 Task: Insert the text "The End" at the footer.
Action: Mouse moved to (139, 100)
Screenshot: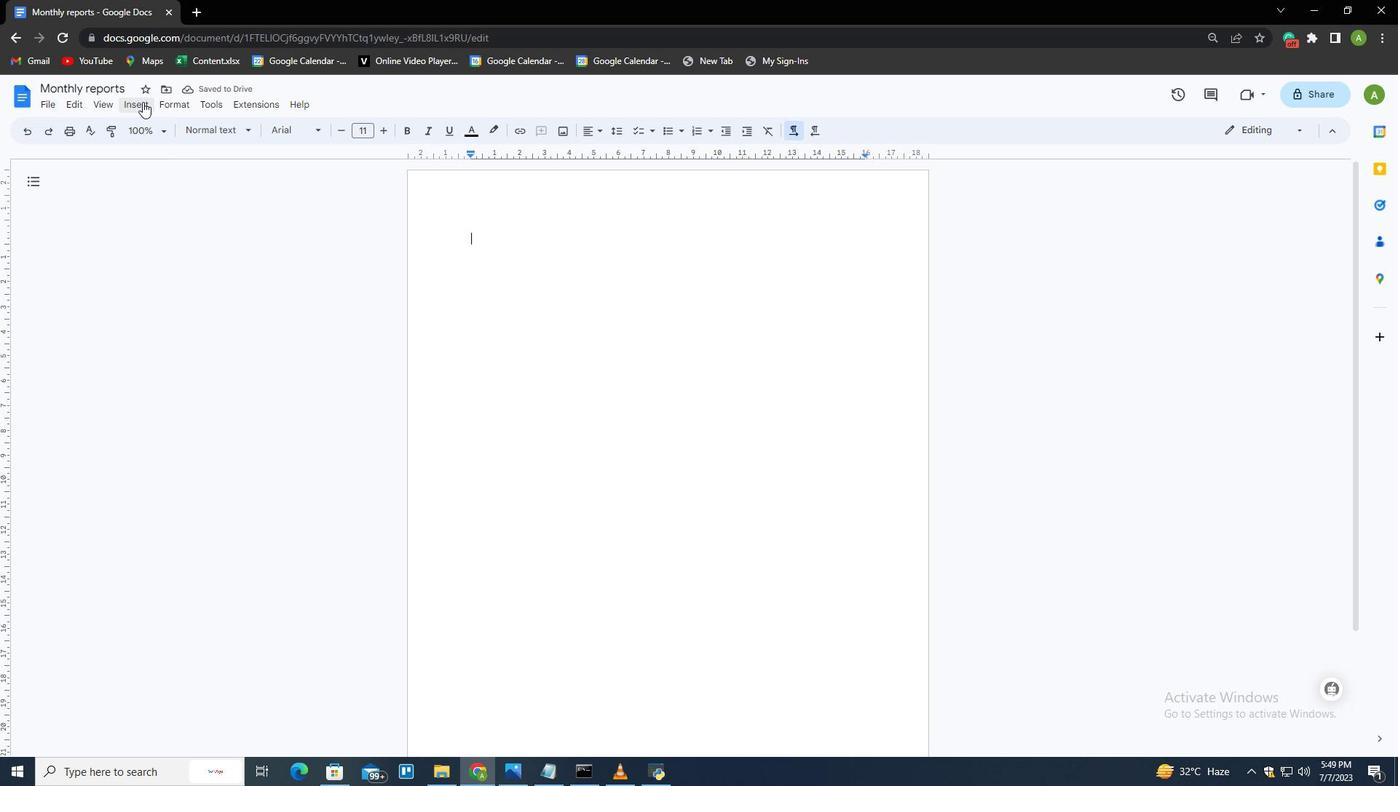 
Action: Mouse pressed left at (139, 100)
Screenshot: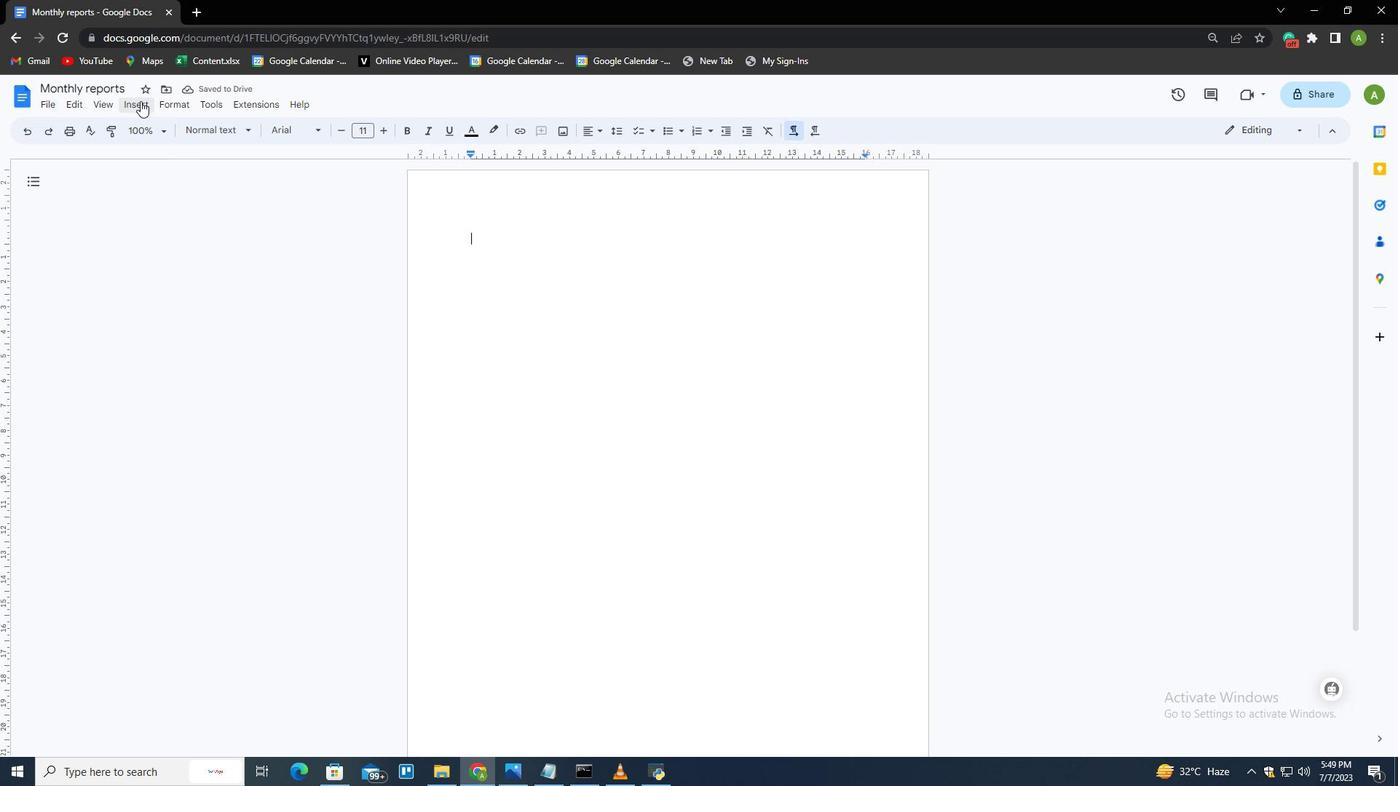 
Action: Mouse moved to (190, 432)
Screenshot: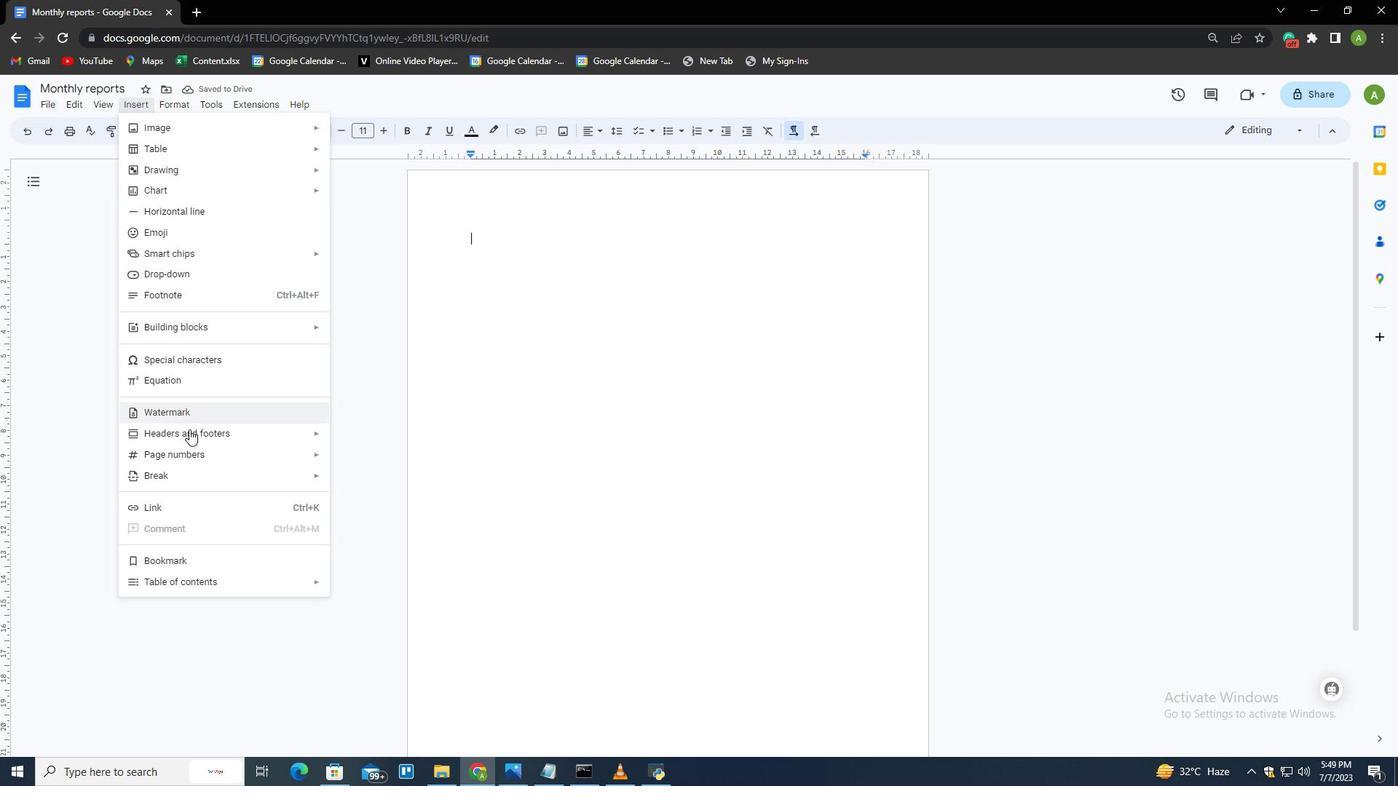 
Action: Mouse pressed left at (190, 432)
Screenshot: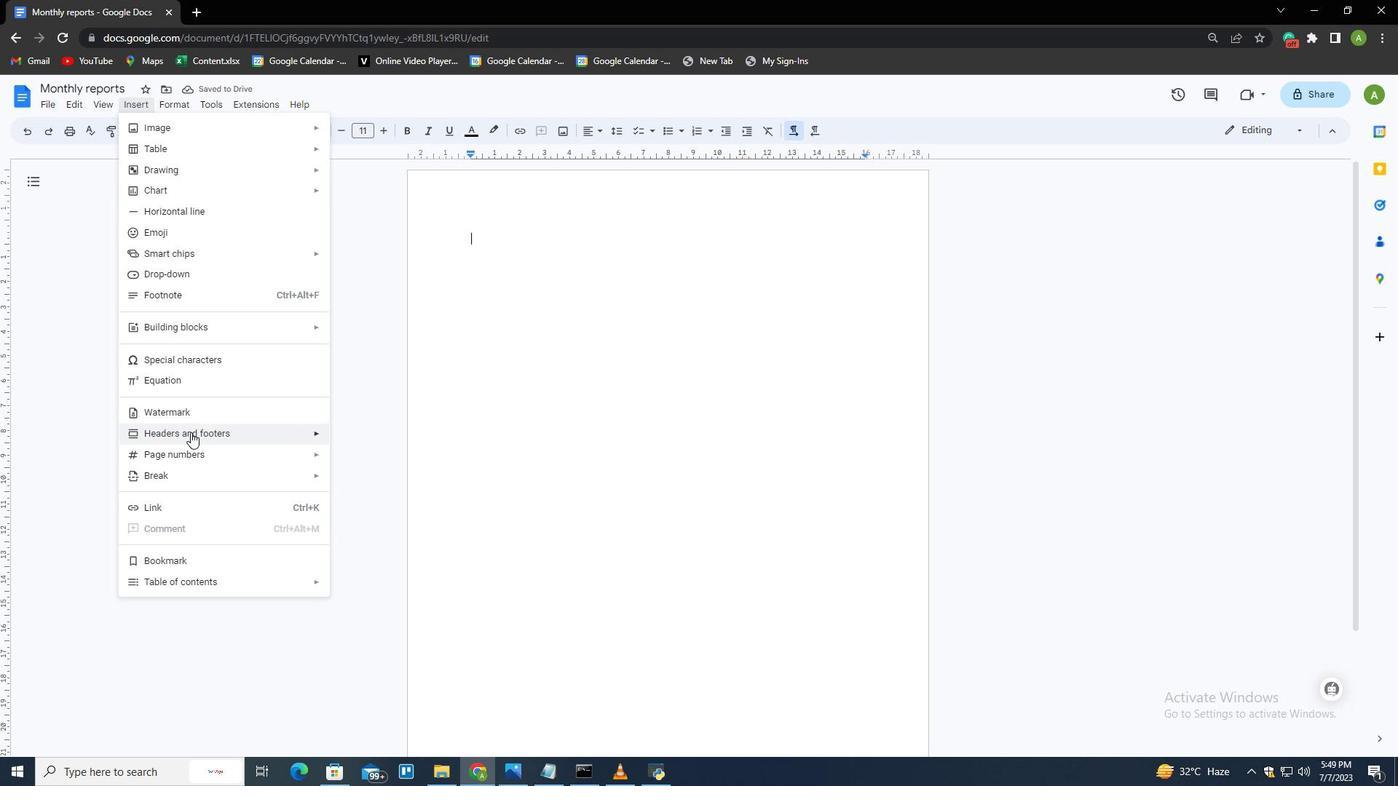 
Action: Mouse moved to (359, 454)
Screenshot: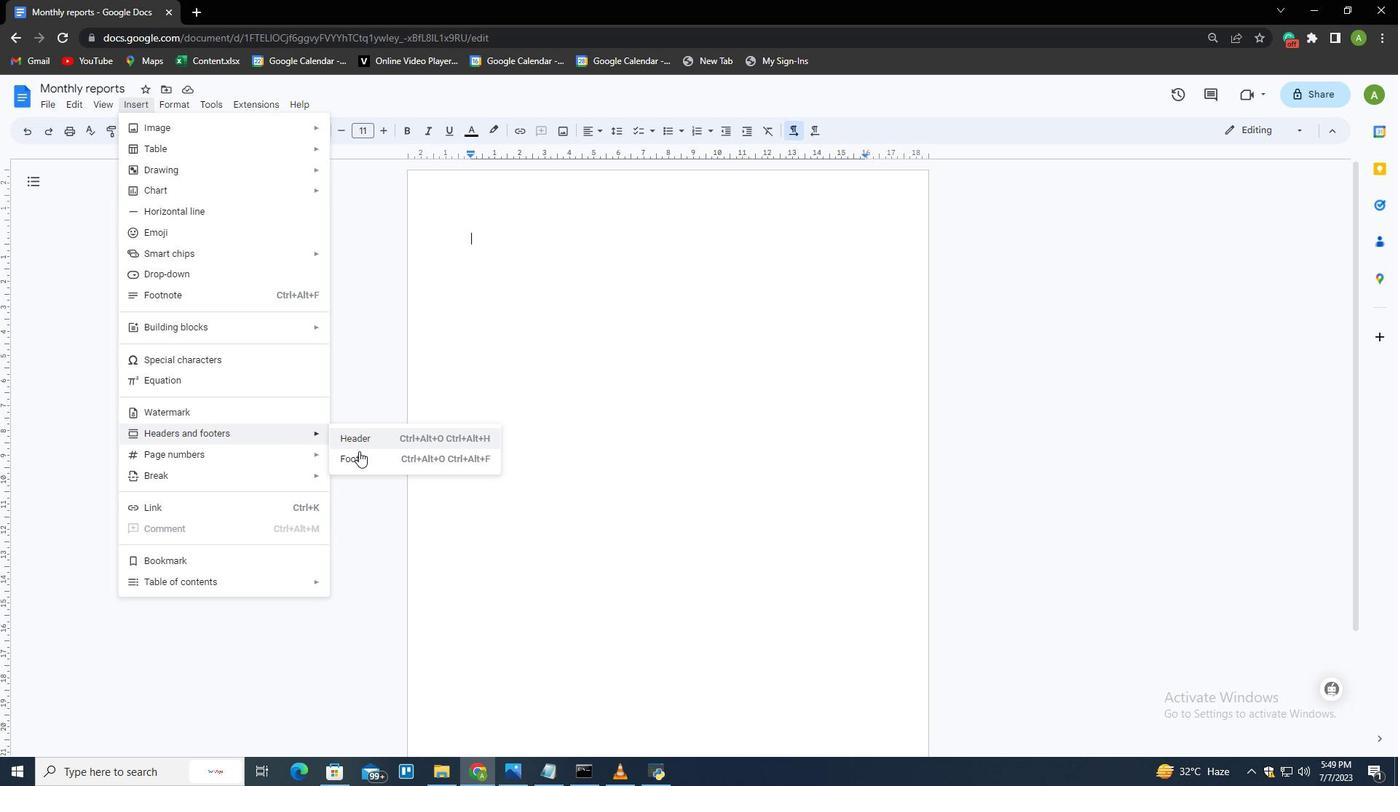 
Action: Mouse pressed left at (359, 454)
Screenshot: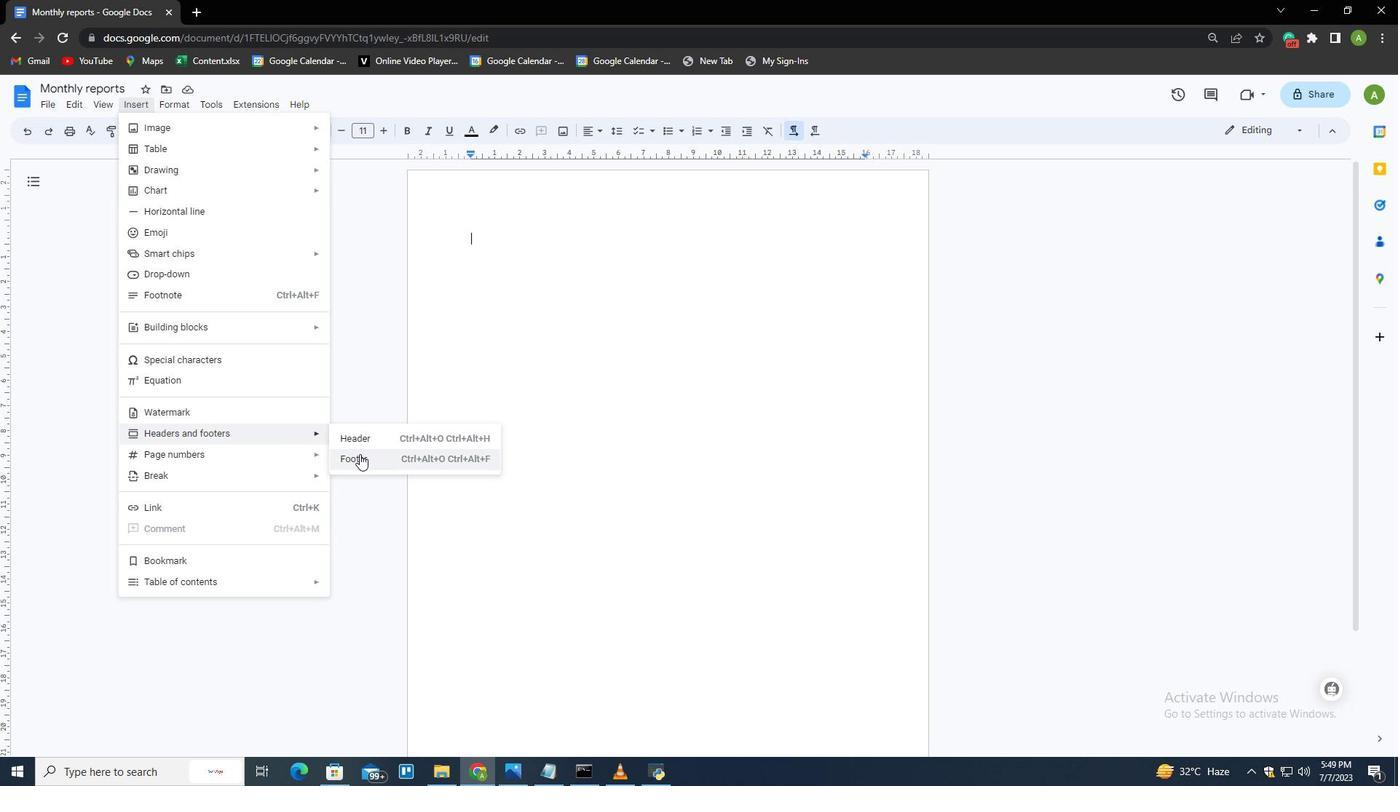 
Action: Mouse moved to (512, 638)
Screenshot: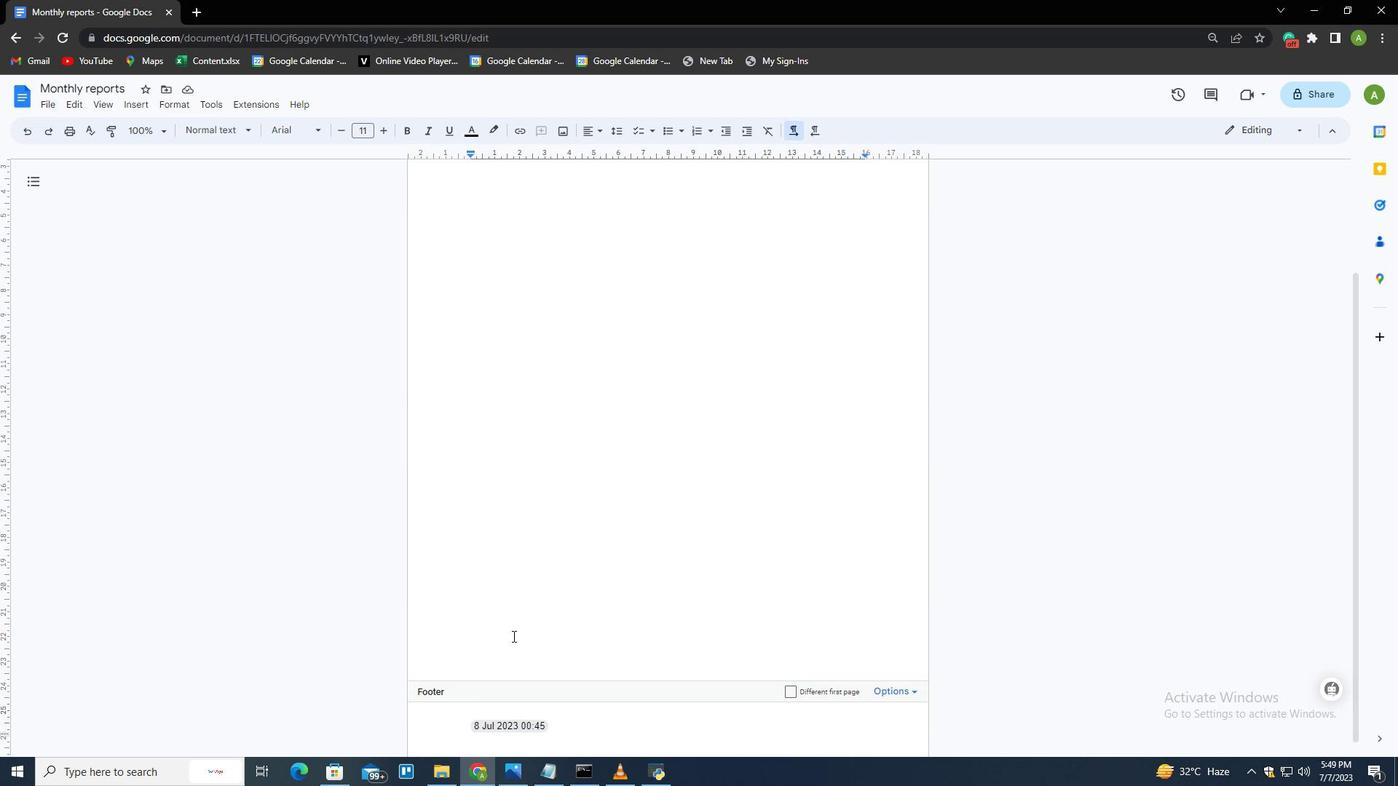 
Action: Mouse scrolled (512, 637) with delta (0, 0)
Screenshot: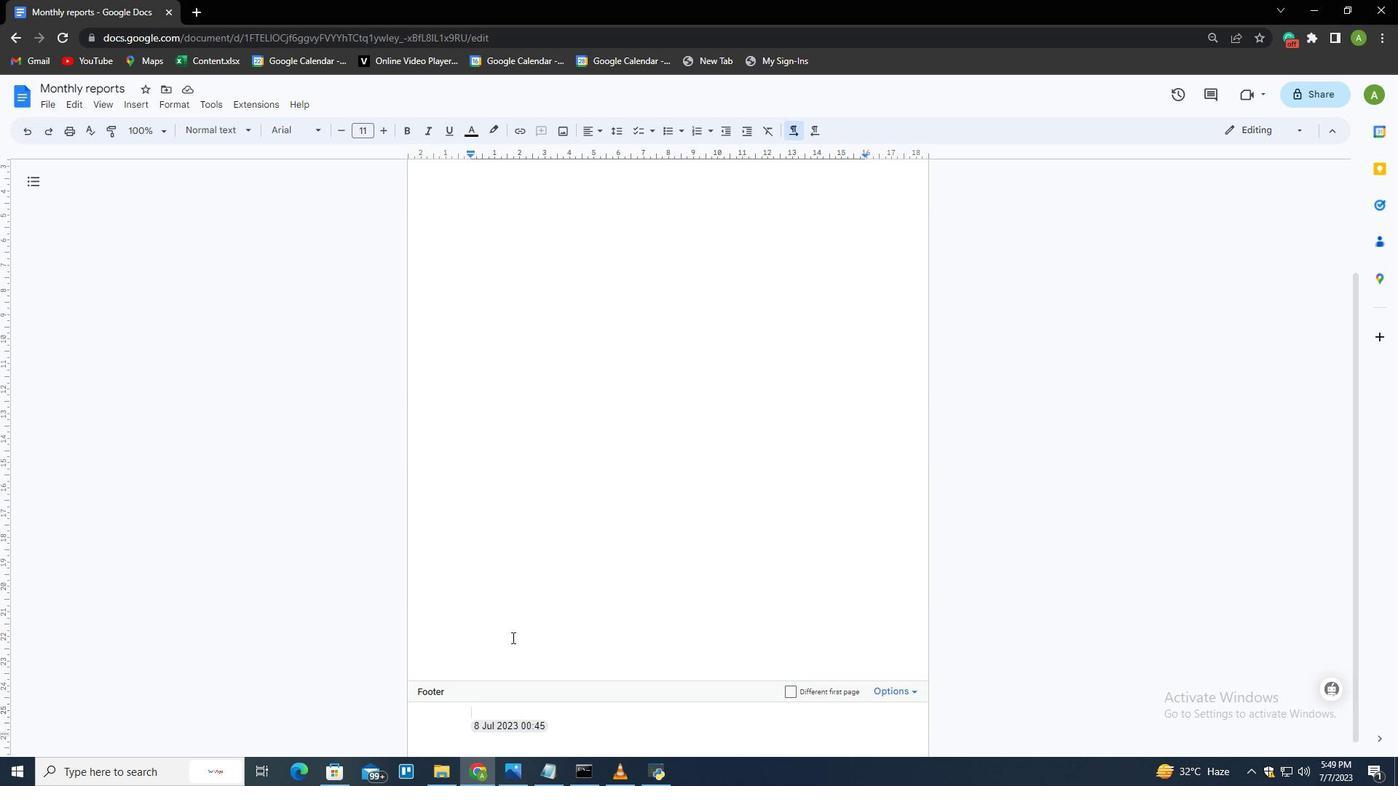 
Action: Mouse scrolled (512, 637) with delta (0, 0)
Screenshot: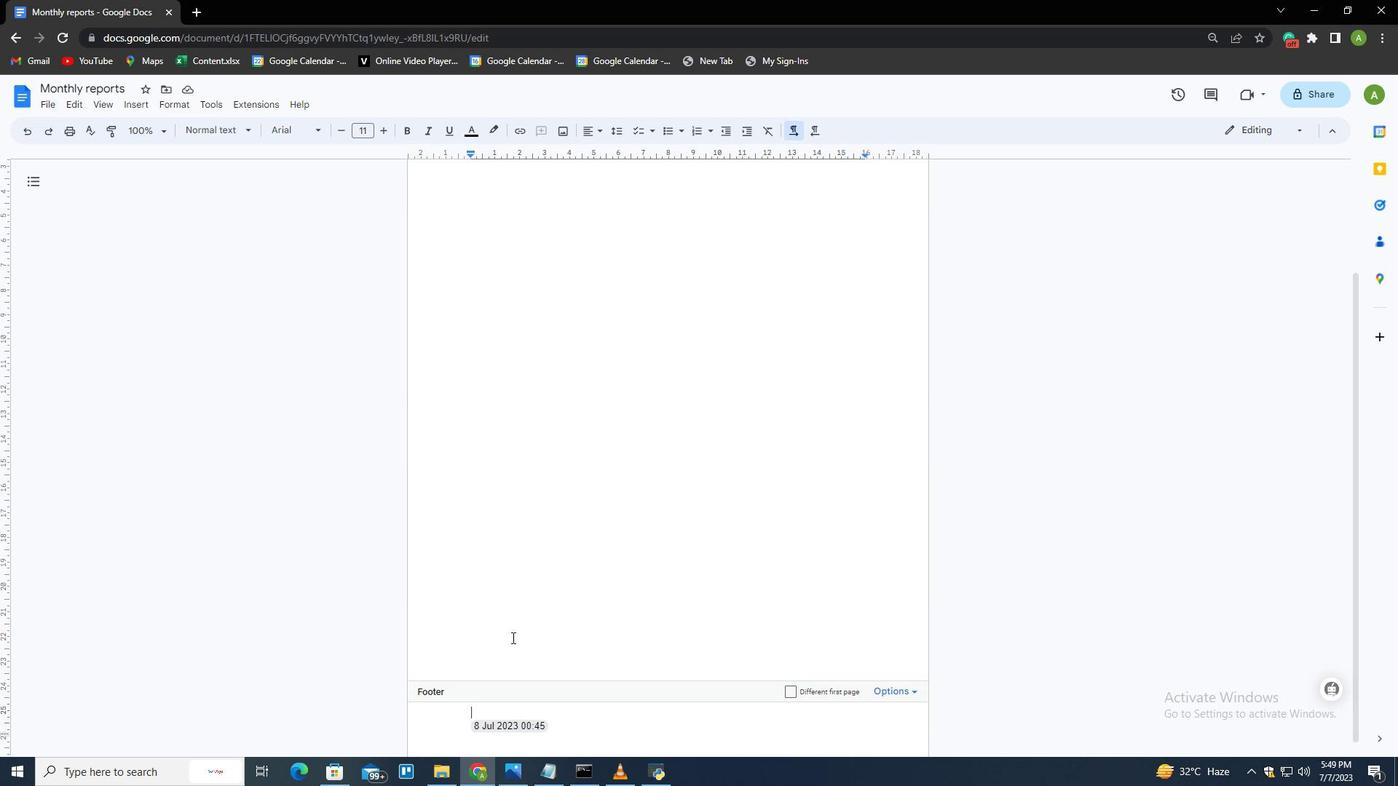 
Action: Mouse scrolled (512, 637) with delta (0, 0)
Screenshot: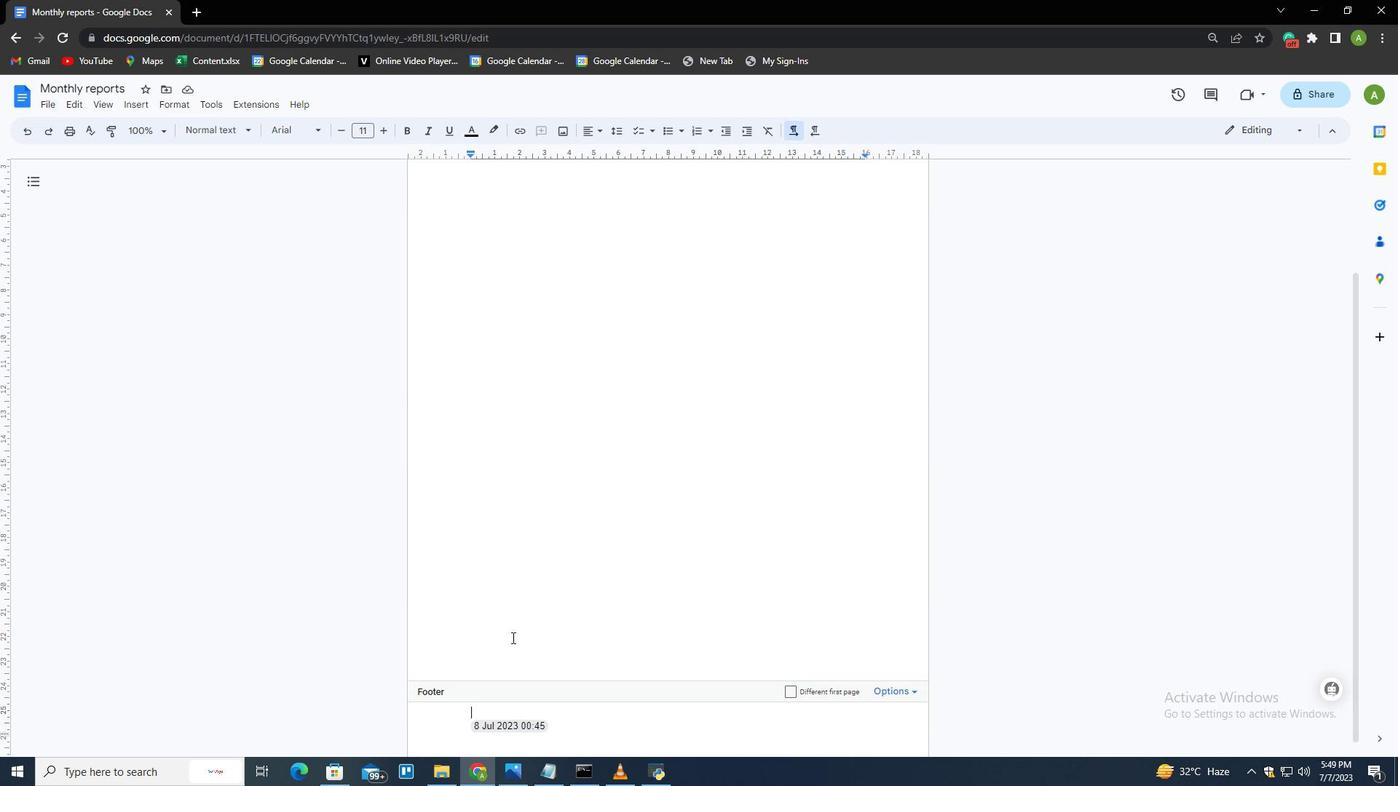 
Action: Mouse scrolled (512, 637) with delta (0, 0)
Screenshot: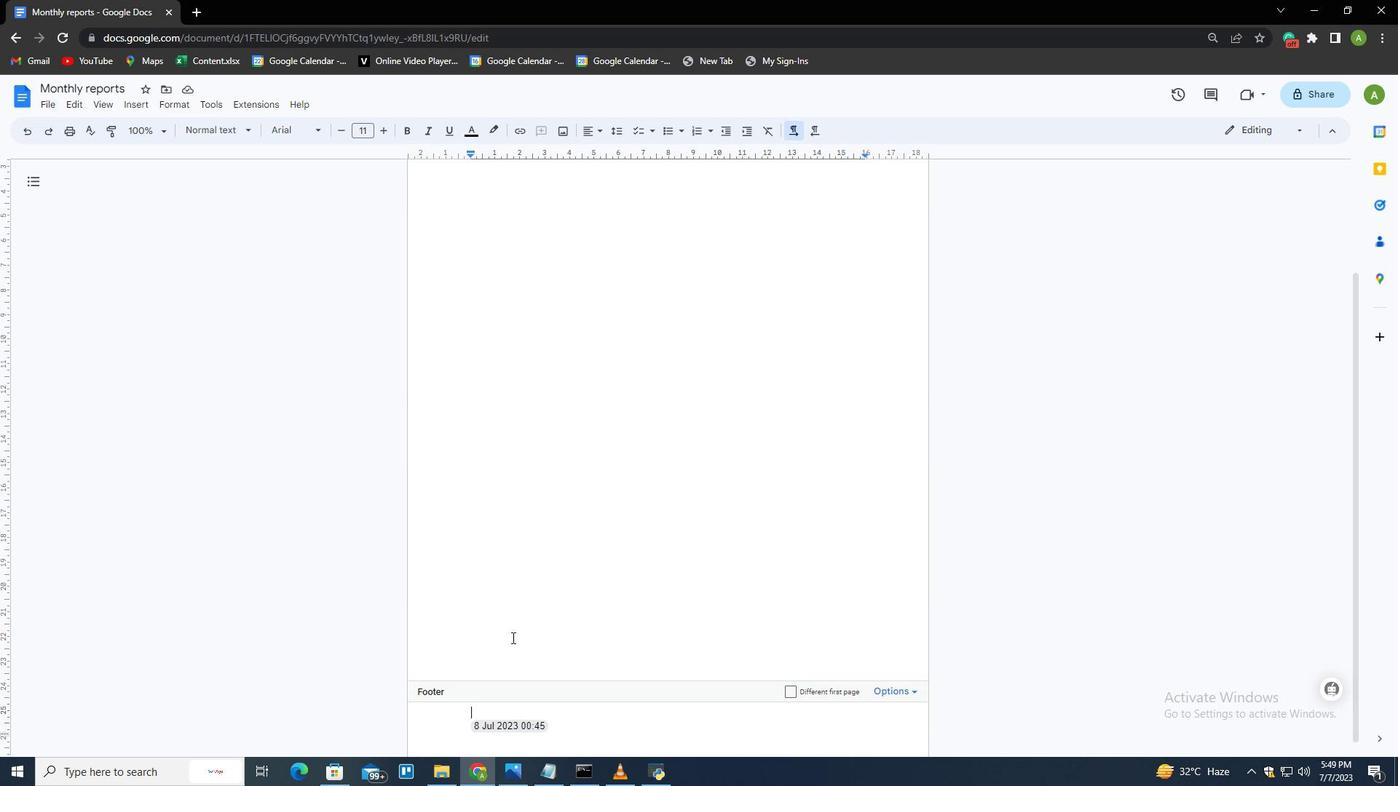 
Action: Mouse moved to (506, 706)
Screenshot: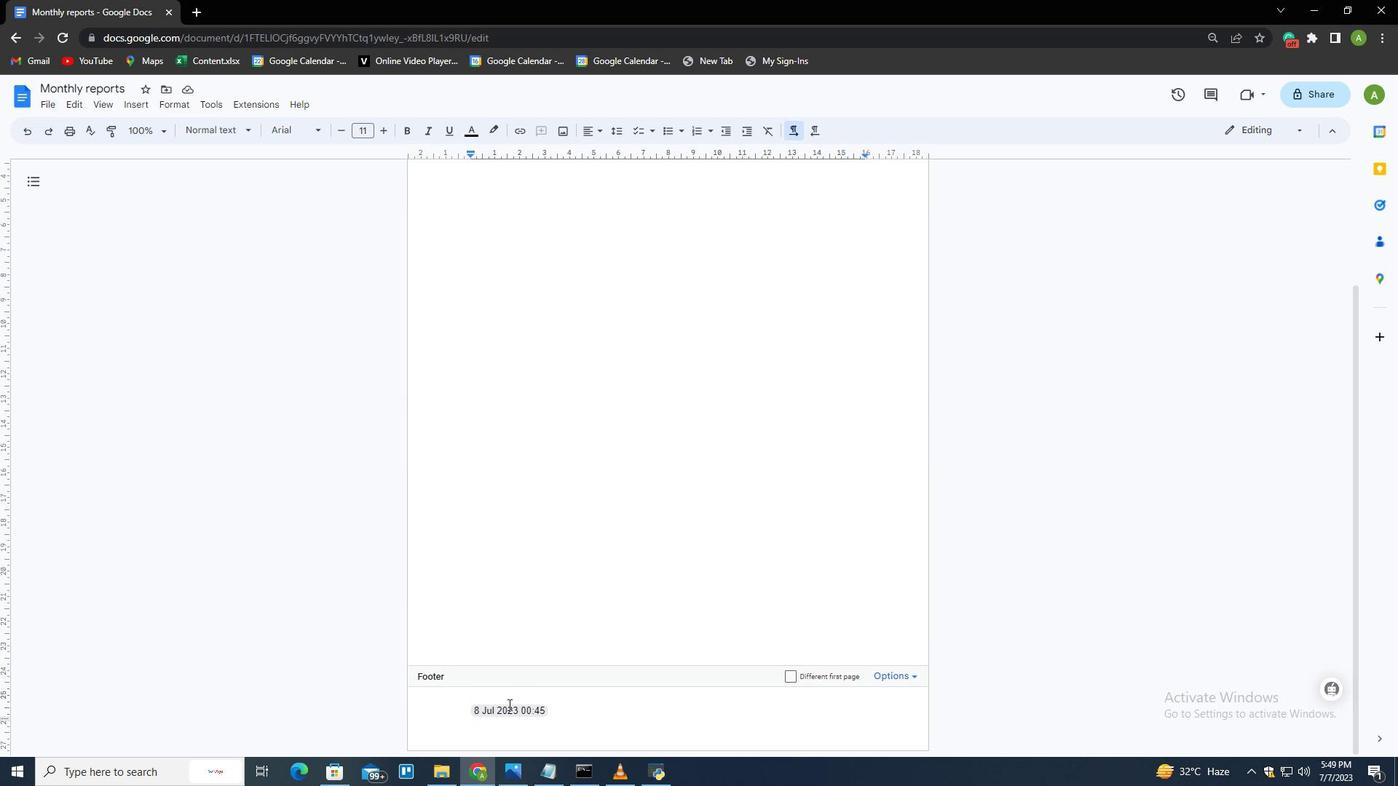 
Action: Key pressed <Key.shift>The<Key.space><Key.shift>End
Screenshot: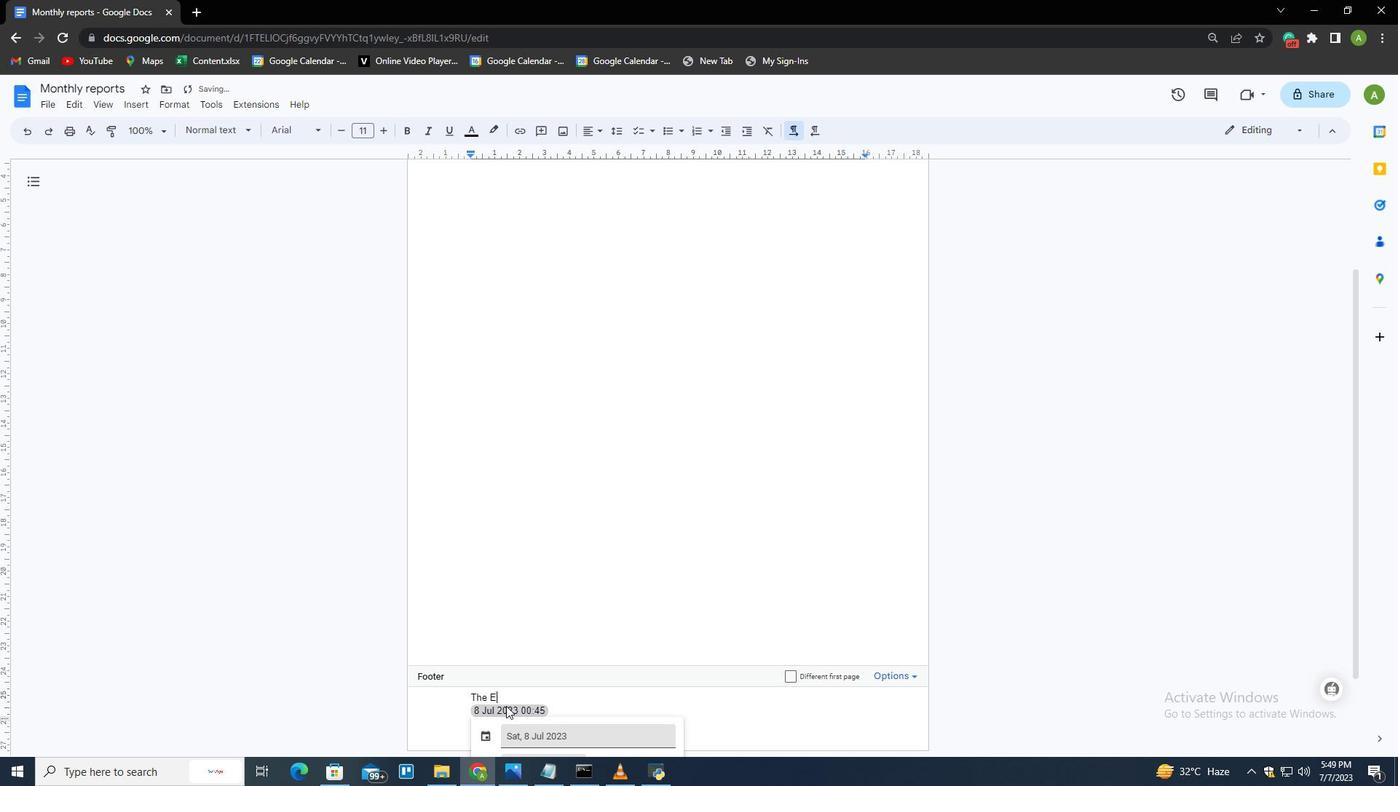 
Action: Mouse moved to (630, 563)
Screenshot: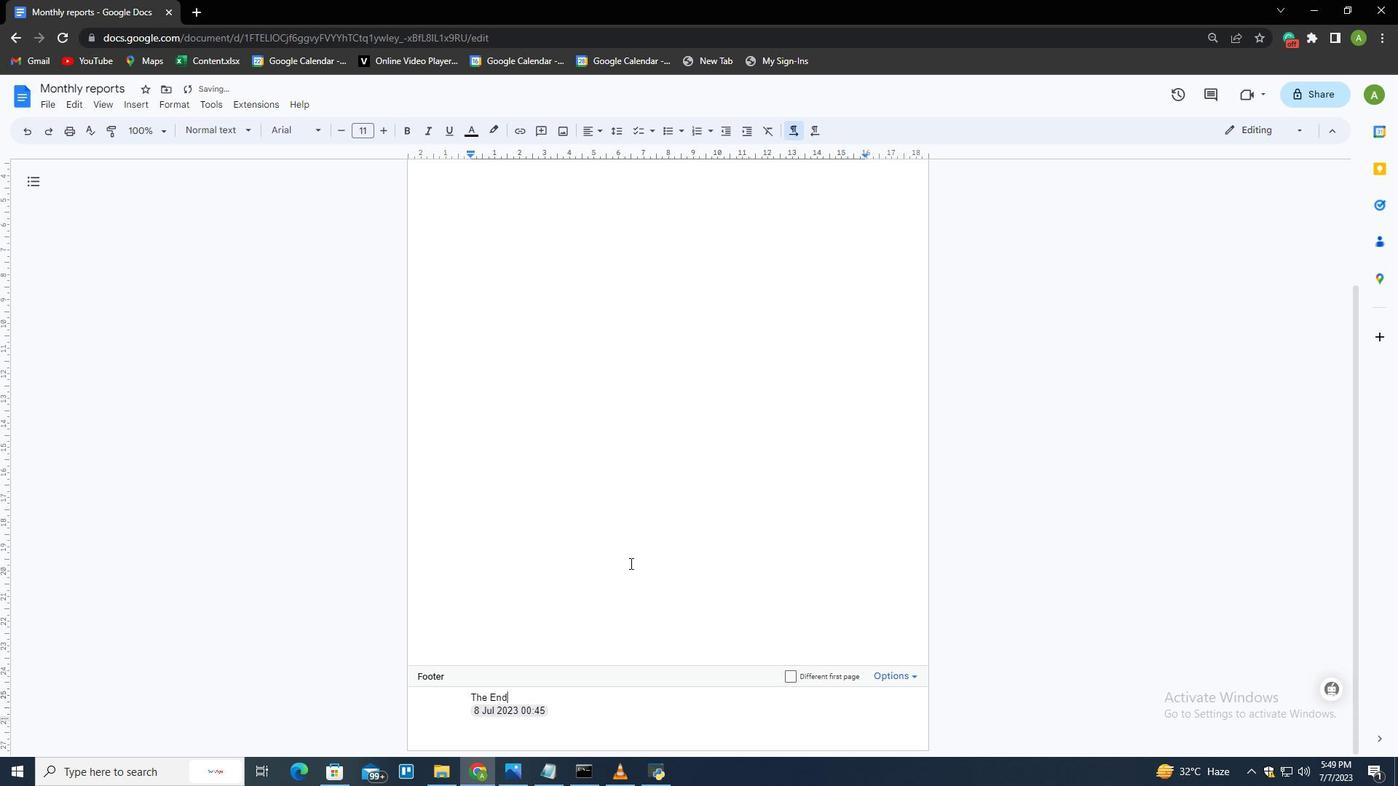 
